 Task: Look for products in the category "Hand Sanitizer" from Everyone only.
Action: Mouse moved to (874, 326)
Screenshot: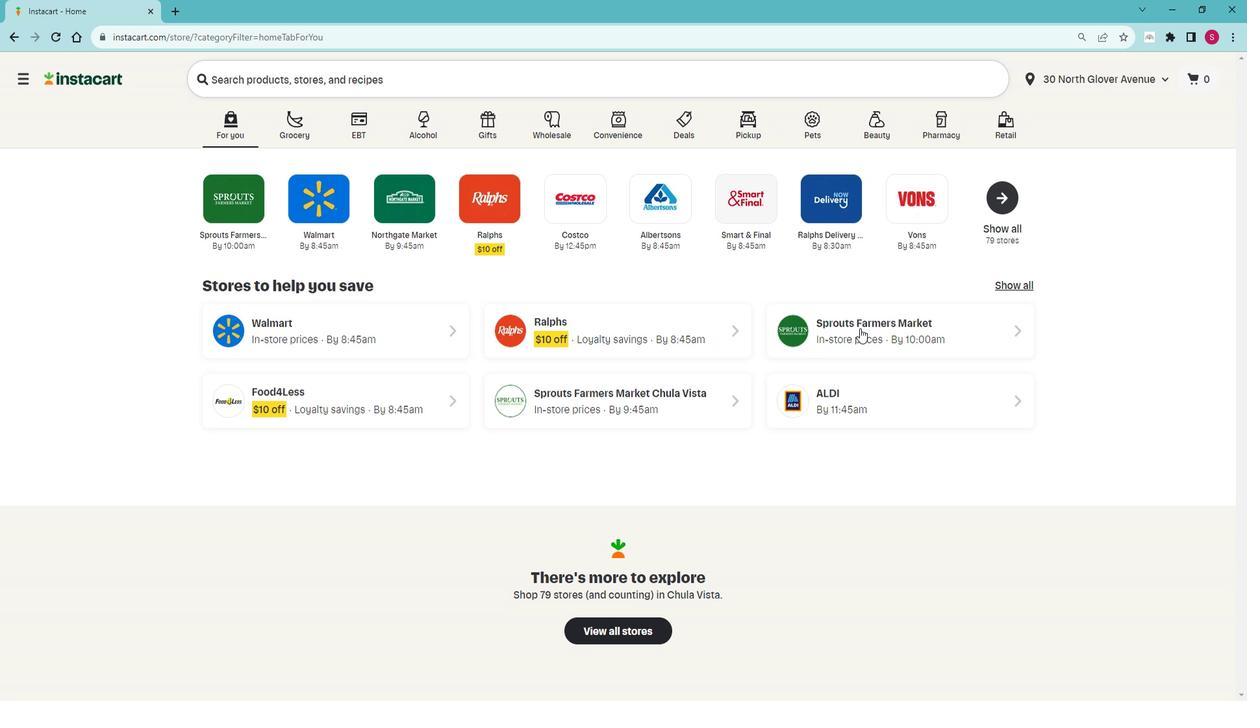 
Action: Mouse pressed left at (874, 326)
Screenshot: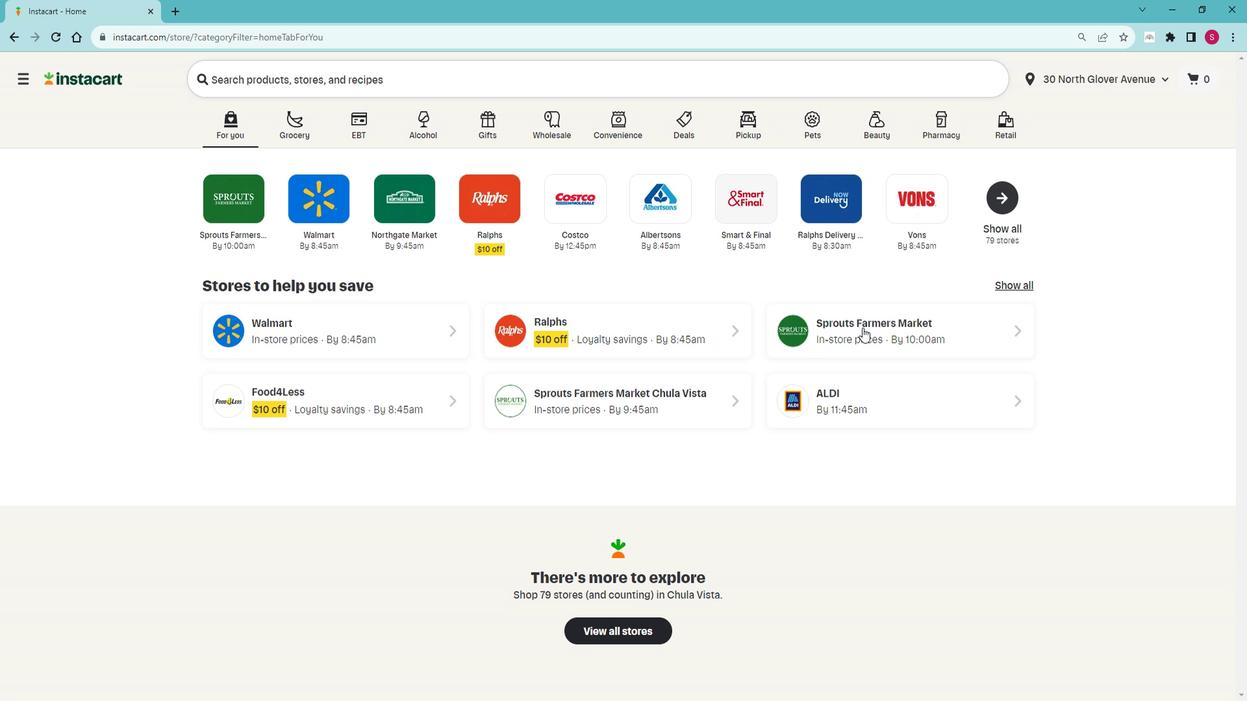 
Action: Mouse moved to (113, 491)
Screenshot: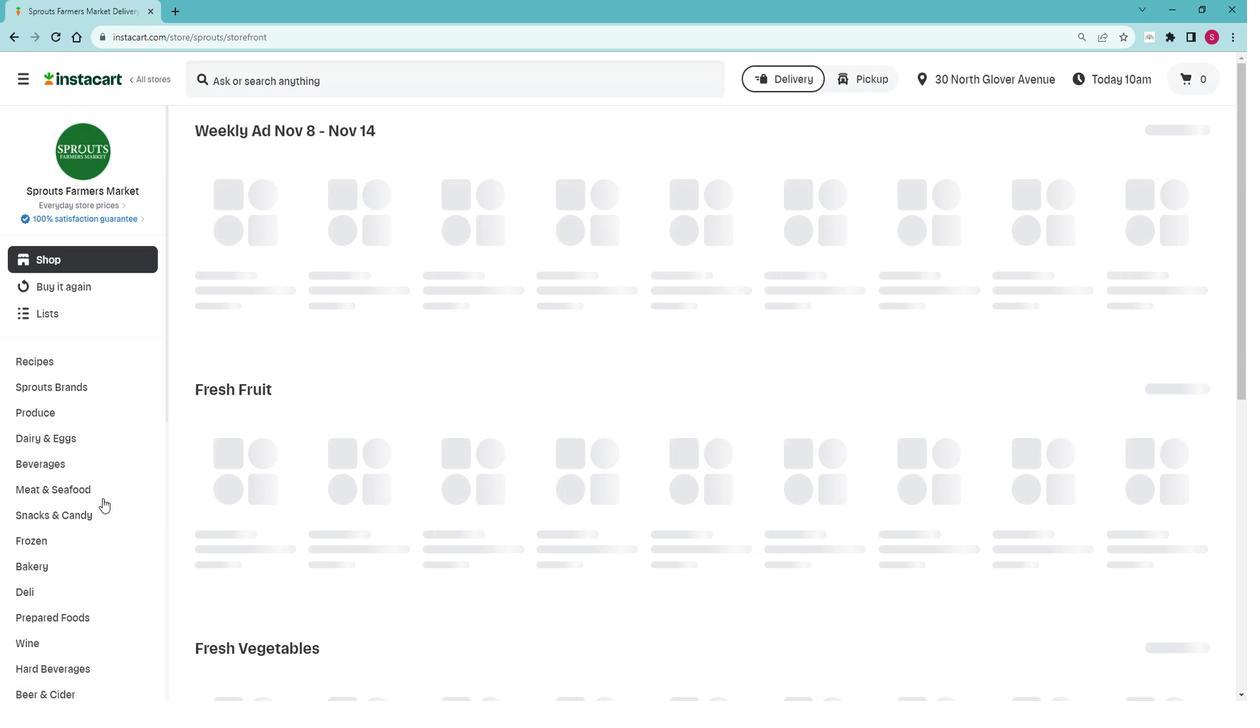 
Action: Mouse scrolled (113, 490) with delta (0, 0)
Screenshot: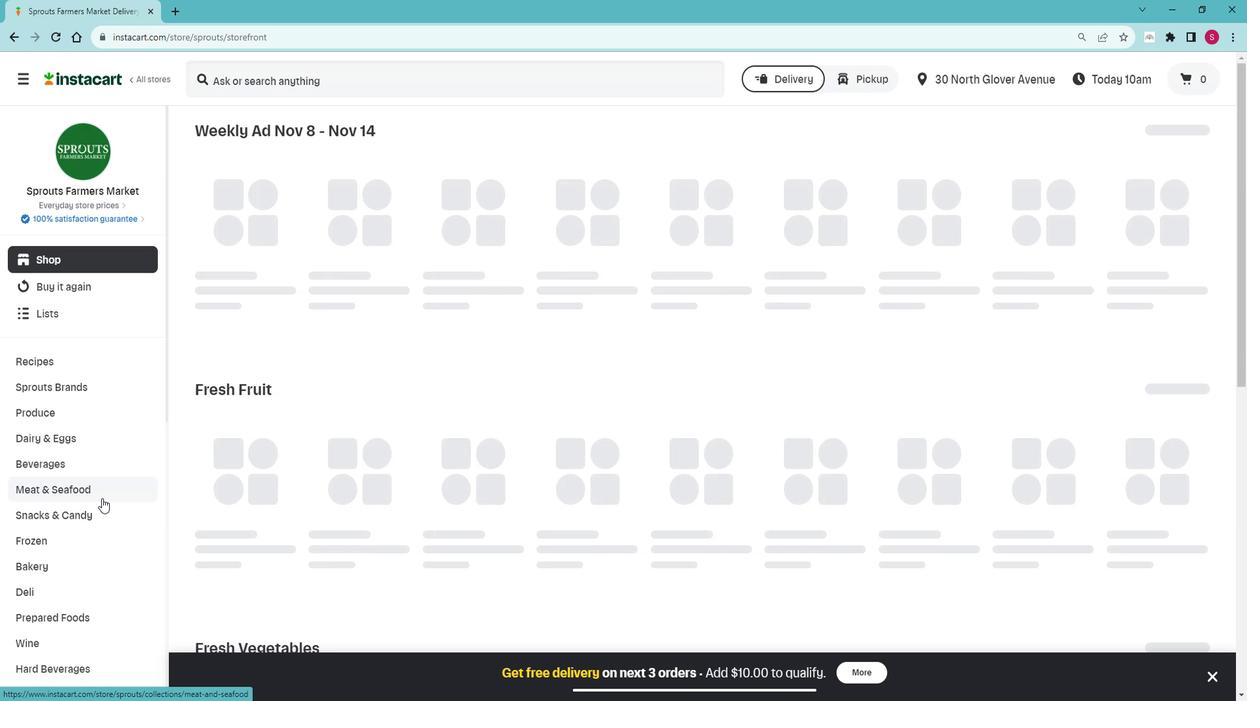 
Action: Mouse moved to (113, 491)
Screenshot: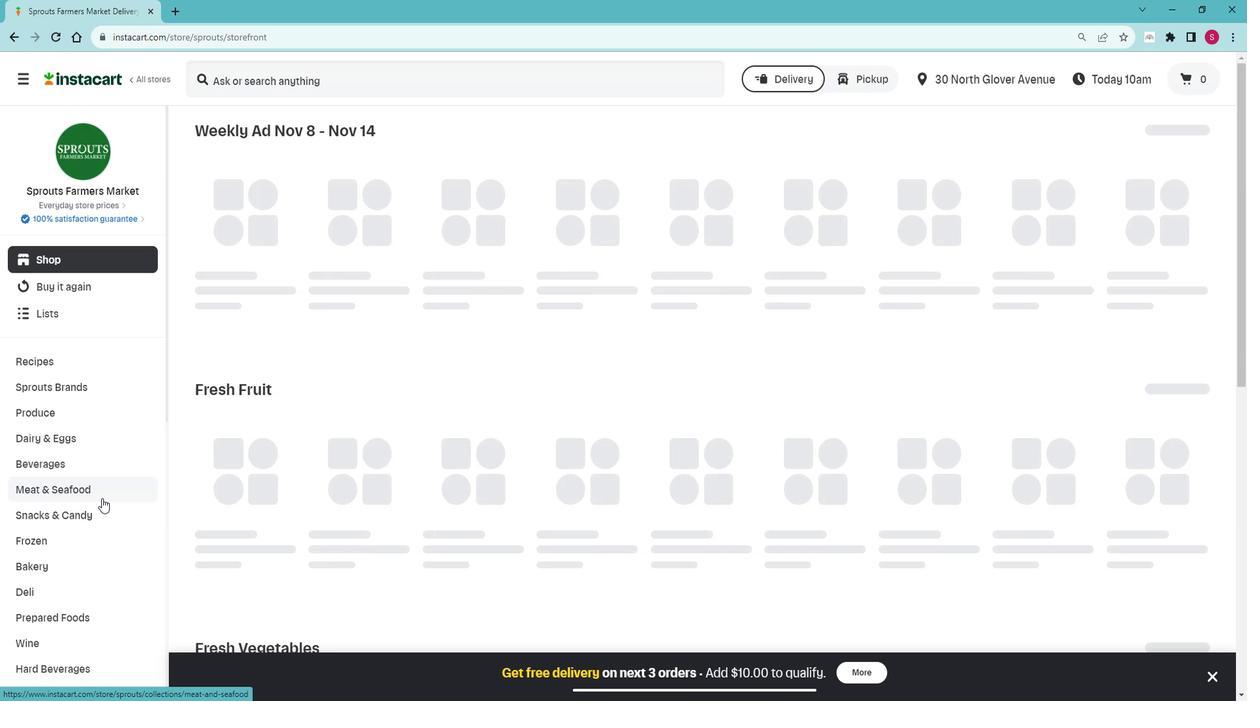 
Action: Mouse scrolled (113, 490) with delta (0, 0)
Screenshot: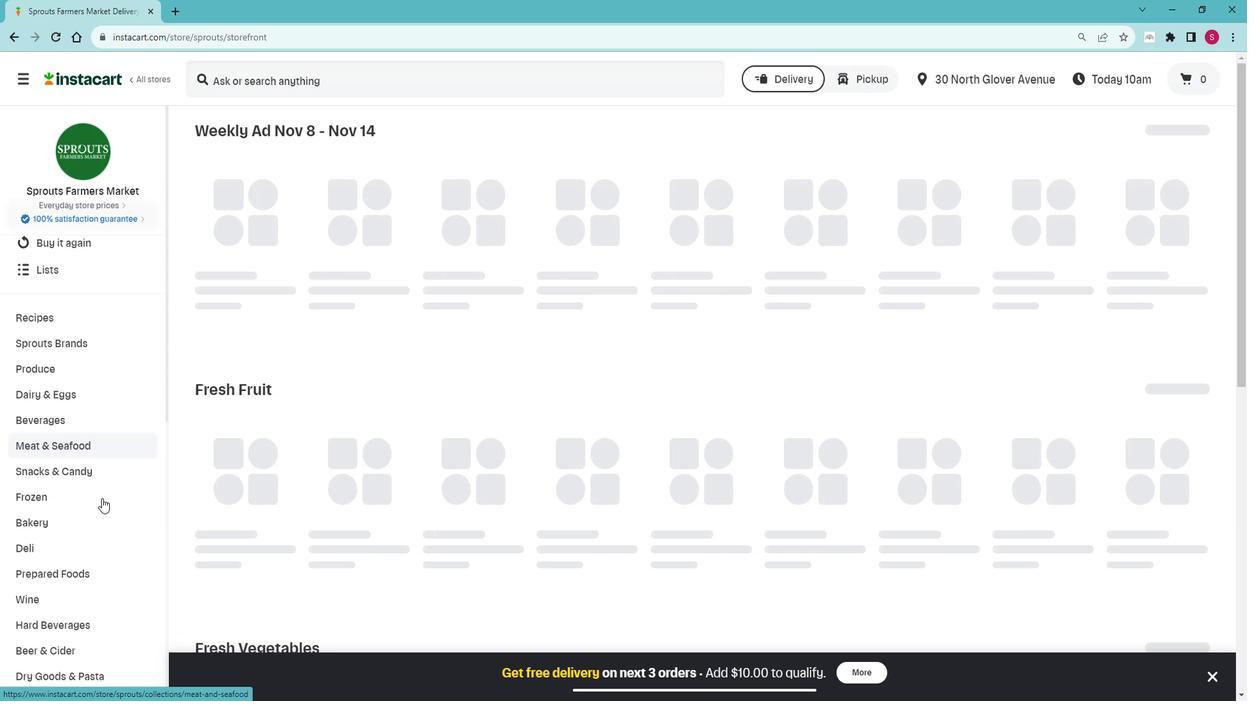 
Action: Mouse moved to (117, 491)
Screenshot: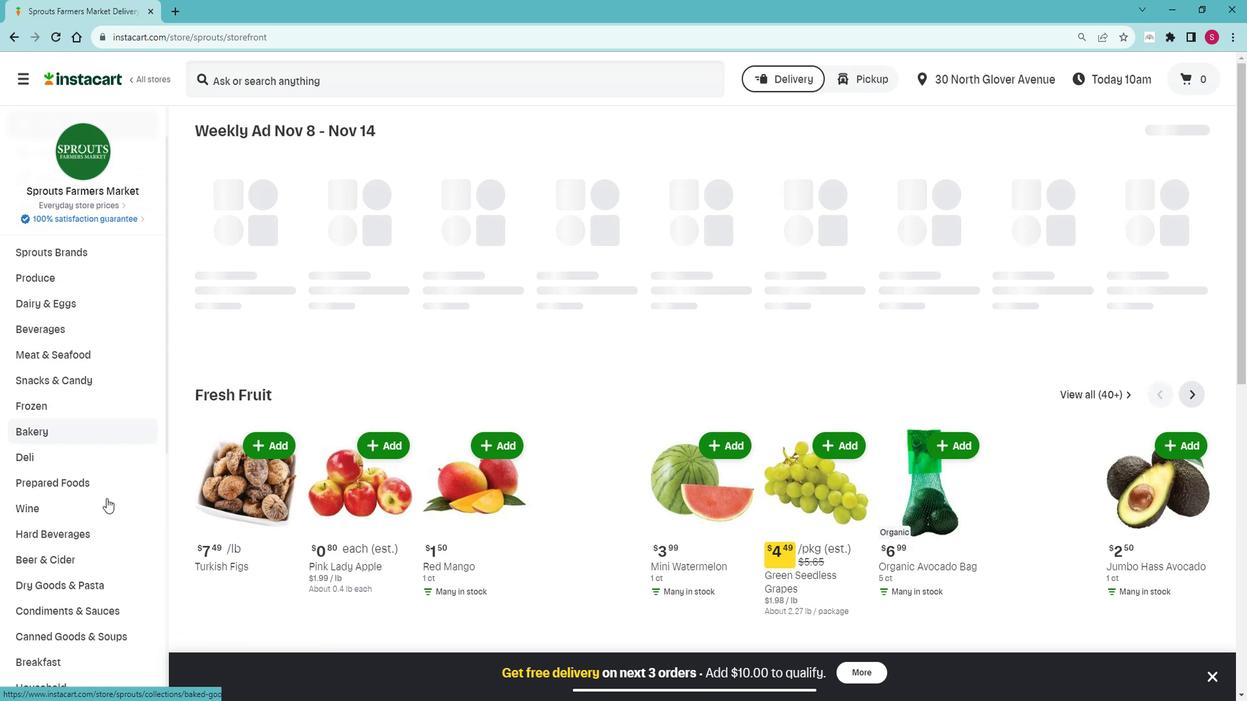 
Action: Mouse scrolled (117, 490) with delta (0, 0)
Screenshot: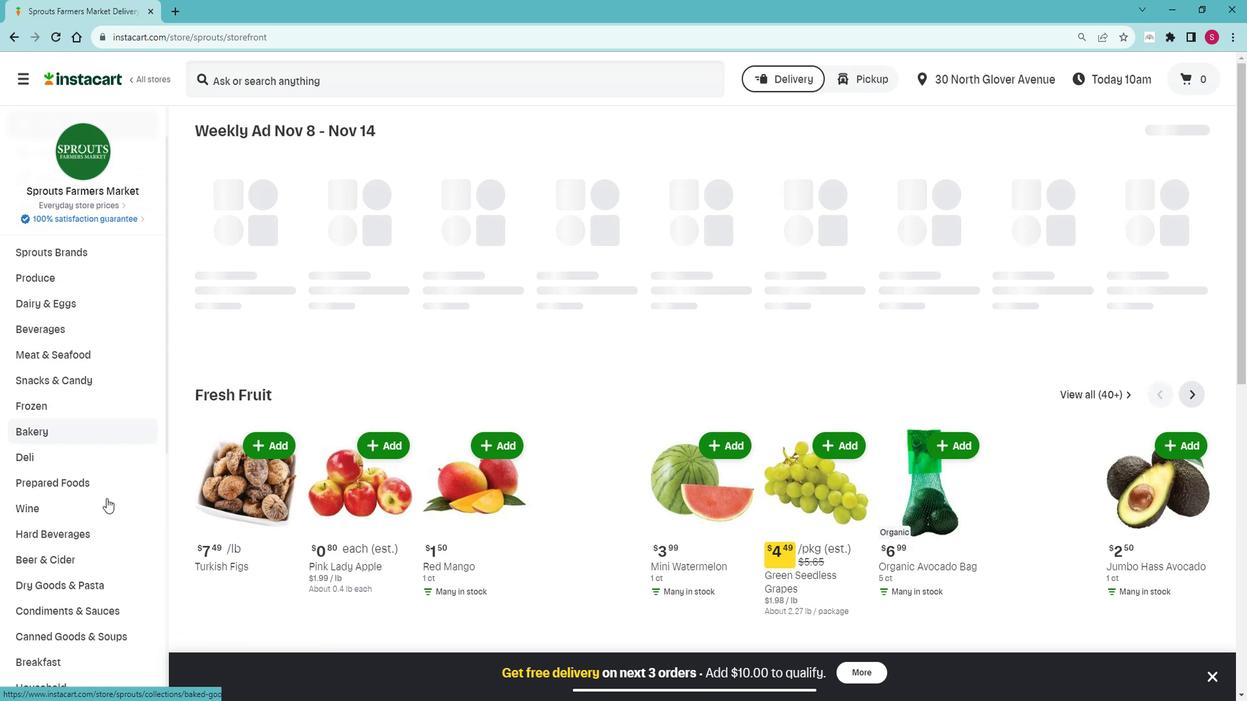 
Action: Mouse moved to (119, 491)
Screenshot: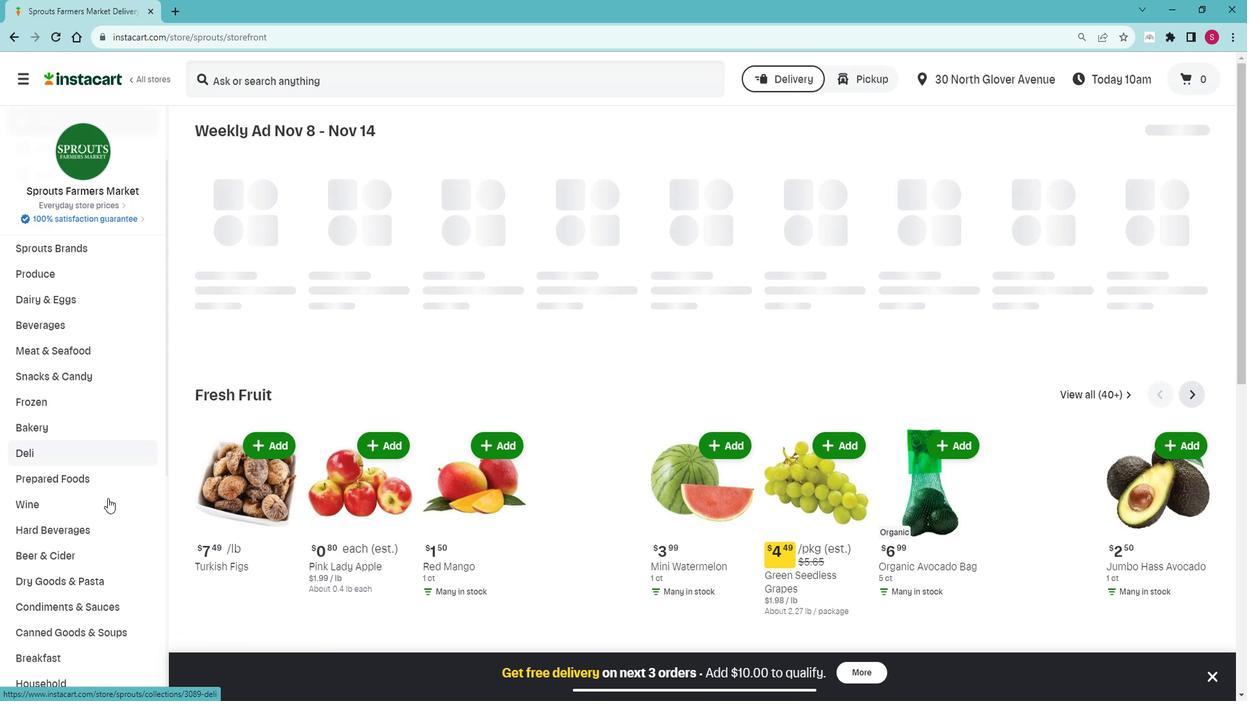 
Action: Mouse scrolled (119, 490) with delta (0, 0)
Screenshot: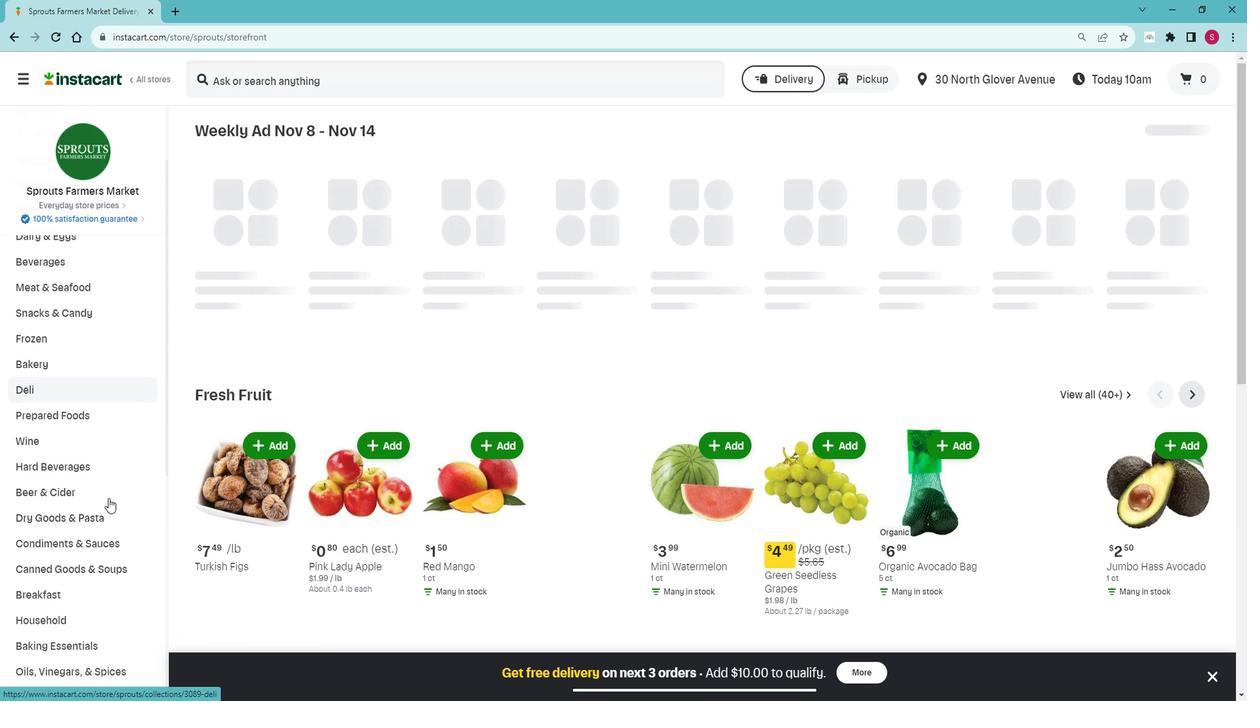 
Action: Mouse scrolled (119, 490) with delta (0, 0)
Screenshot: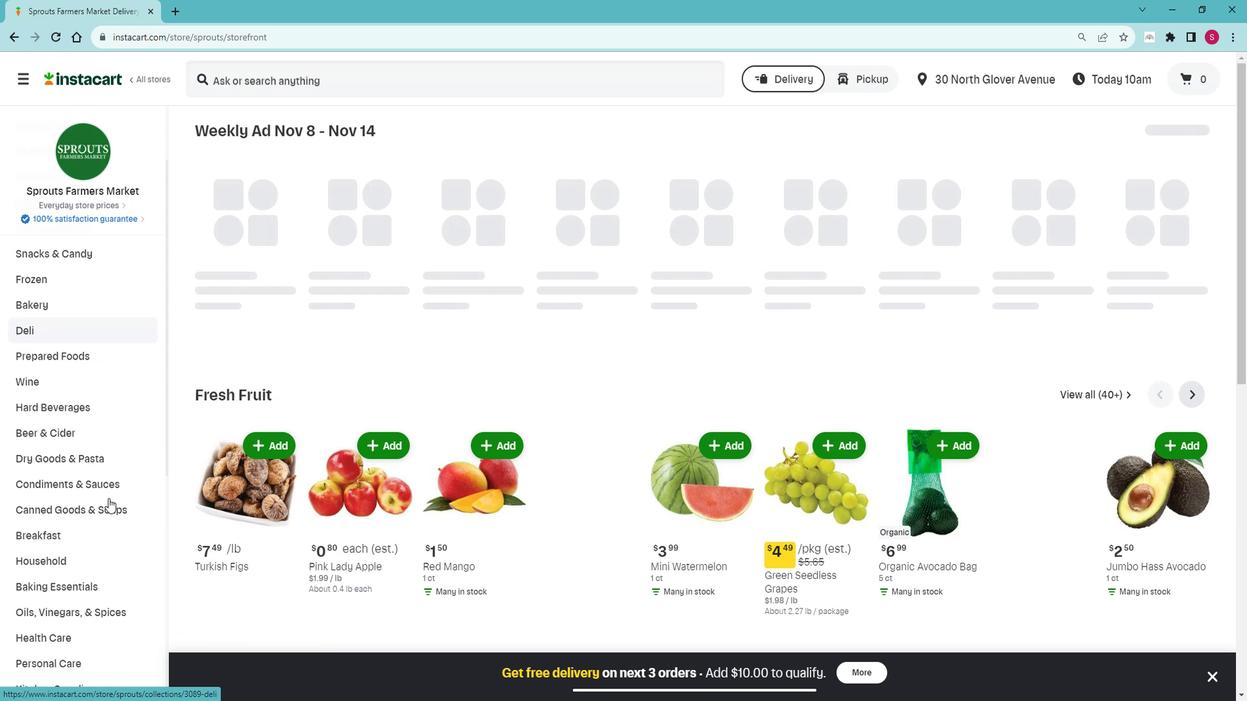 
Action: Mouse moved to (120, 491)
Screenshot: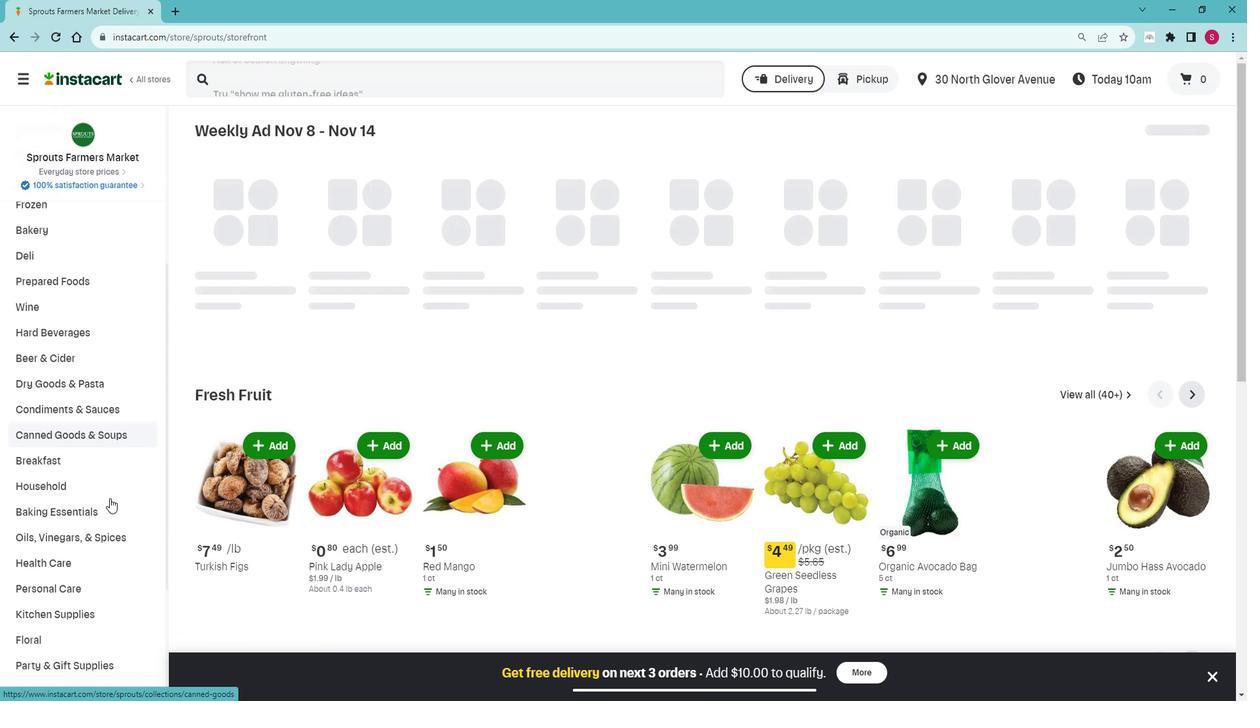 
Action: Mouse scrolled (120, 490) with delta (0, 0)
Screenshot: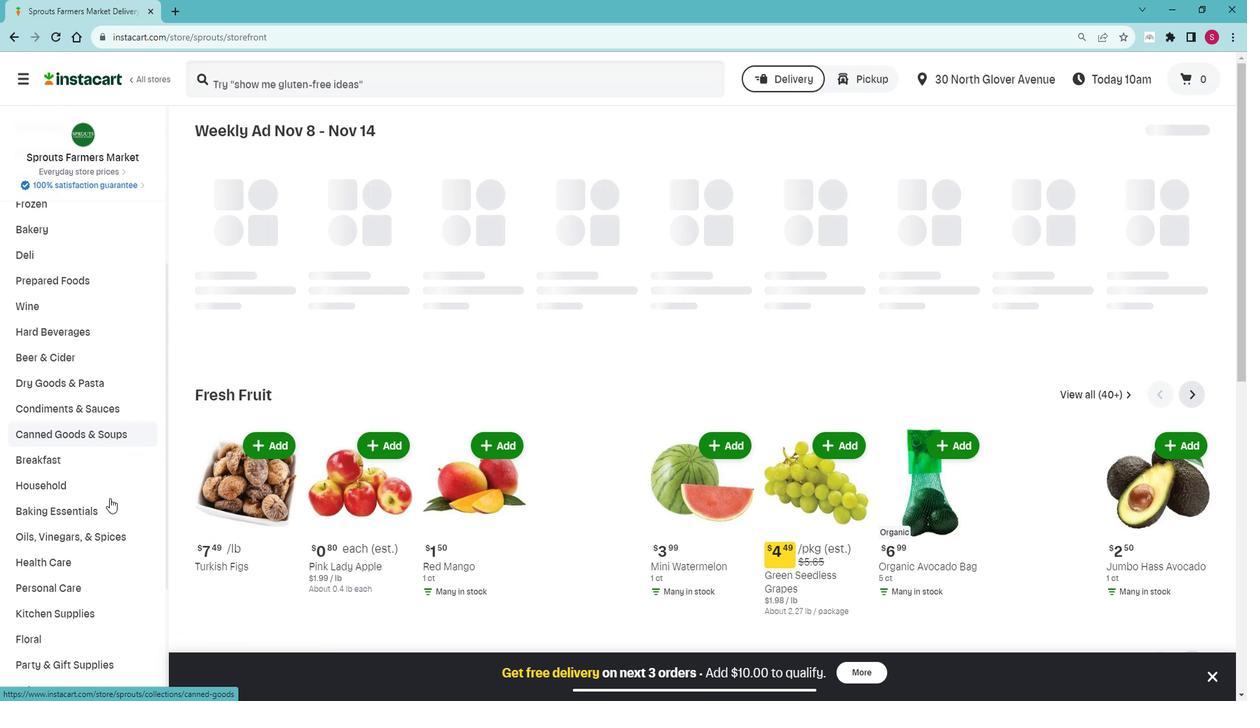 
Action: Mouse moved to (109, 511)
Screenshot: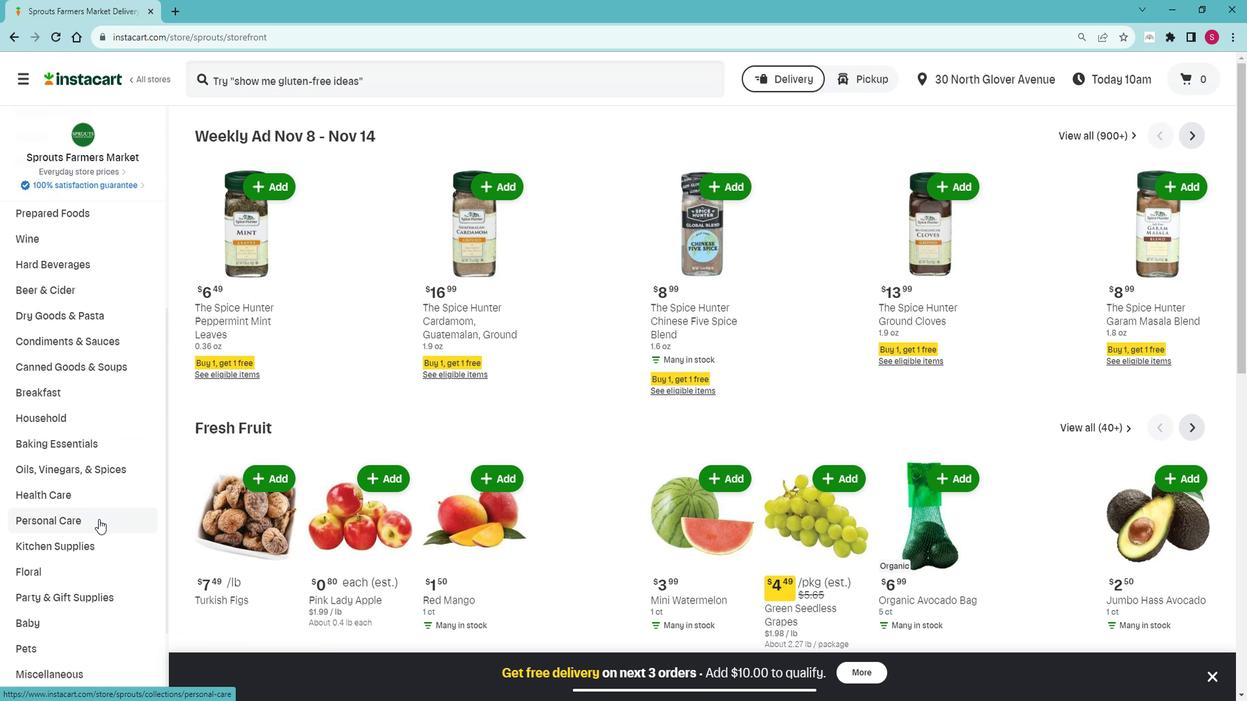 
Action: Mouse pressed left at (109, 511)
Screenshot: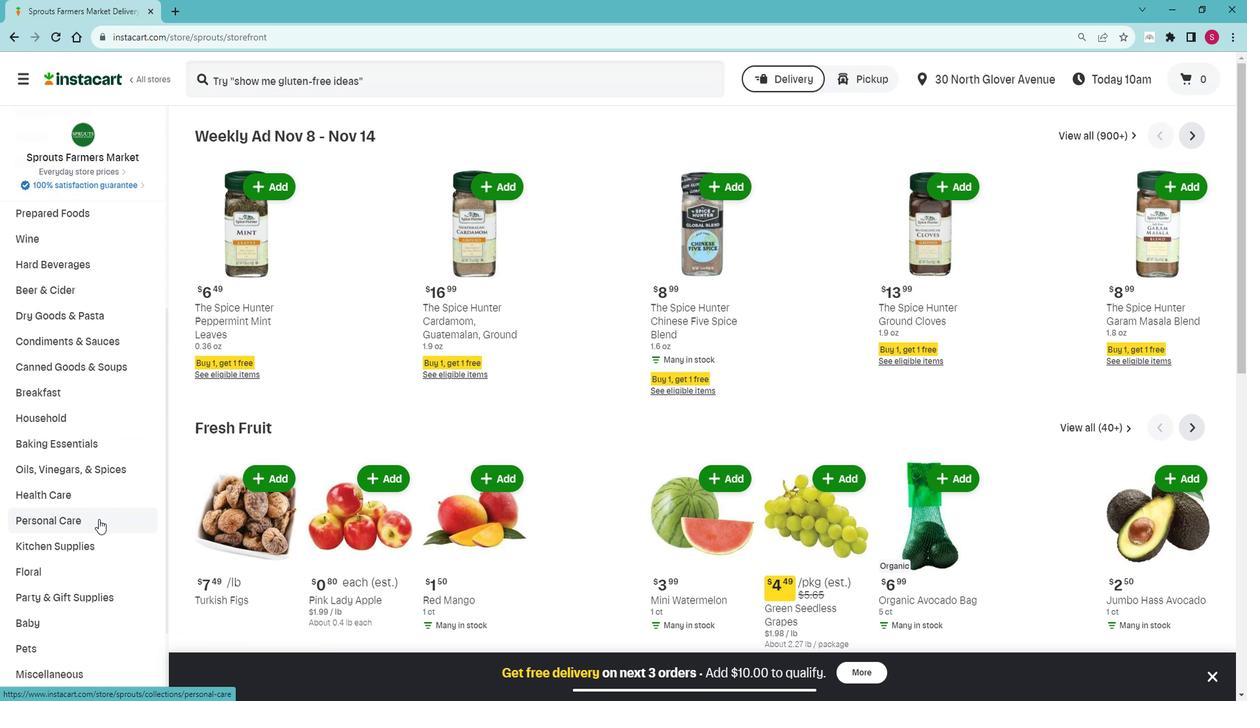 
Action: Mouse moved to (106, 528)
Screenshot: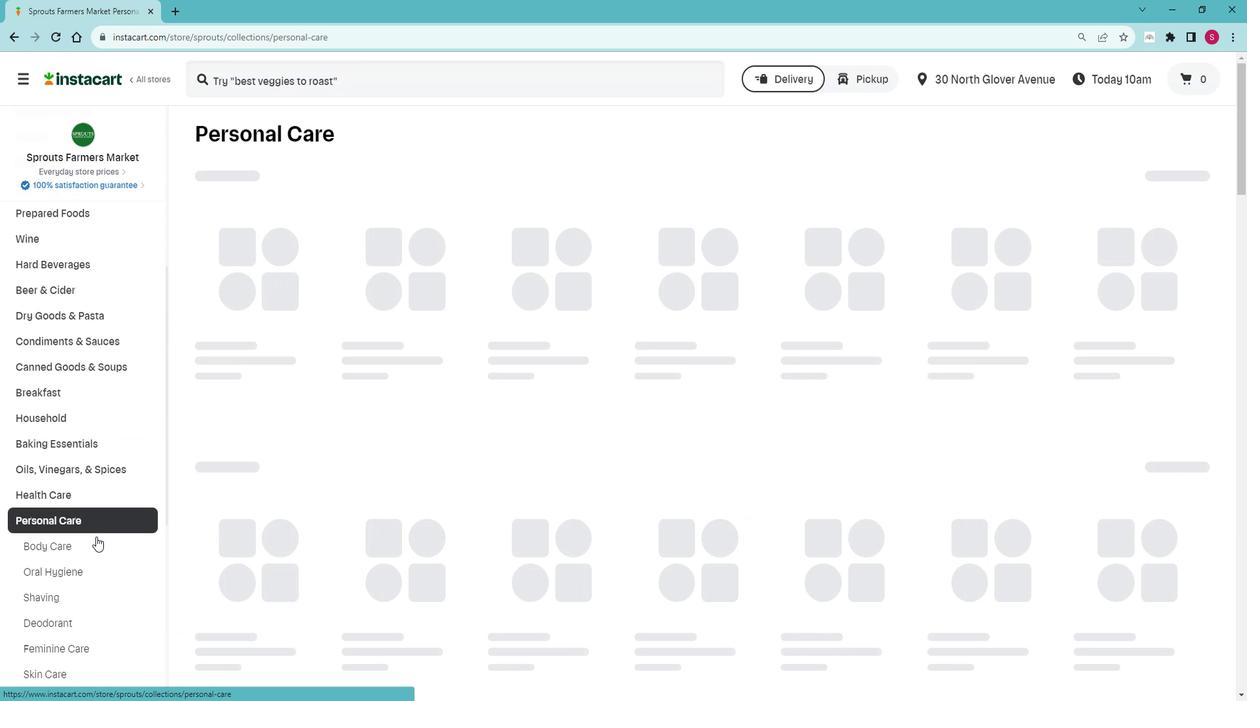 
Action: Mouse pressed left at (106, 528)
Screenshot: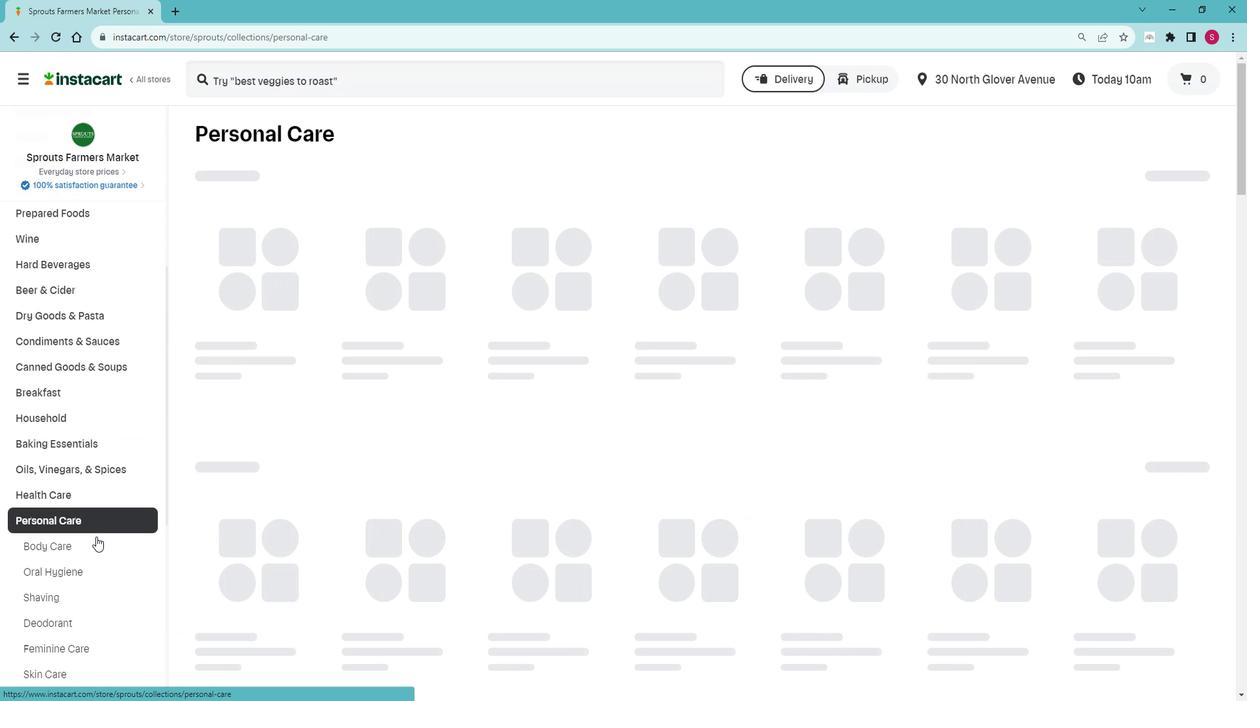 
Action: Mouse moved to (709, 190)
Screenshot: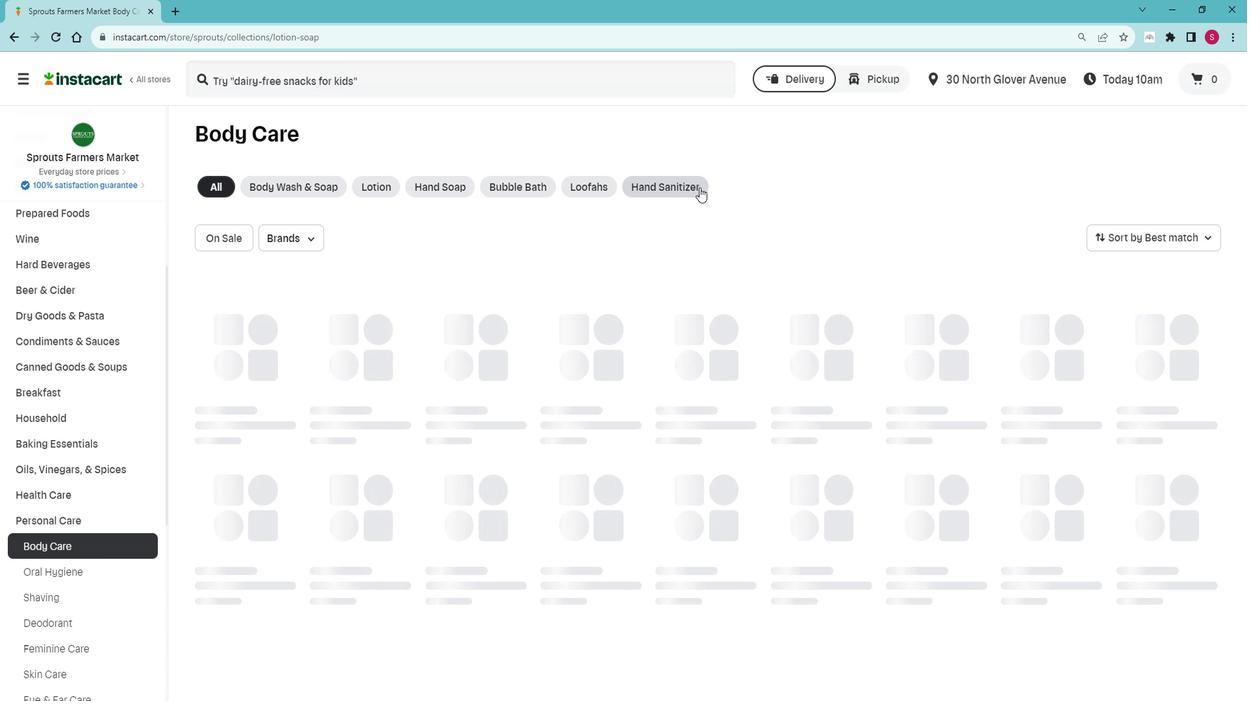 
Action: Mouse pressed left at (709, 190)
Screenshot: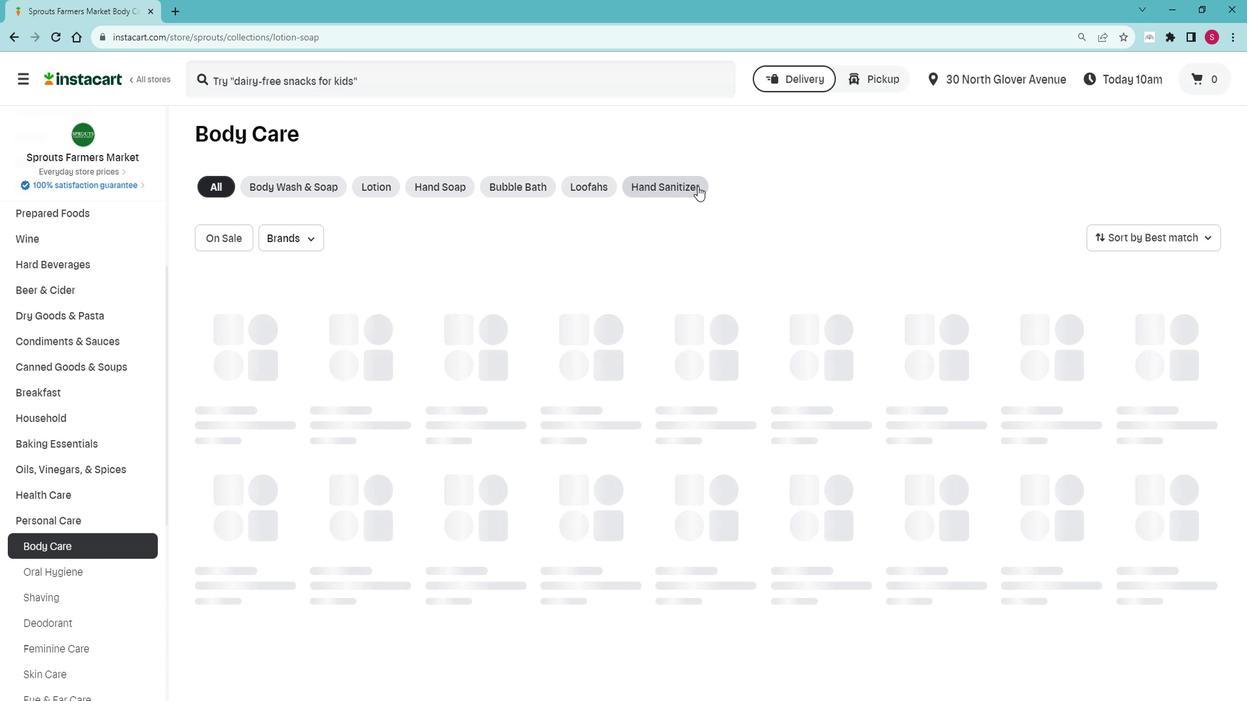 
Action: Mouse moved to (256, 235)
Screenshot: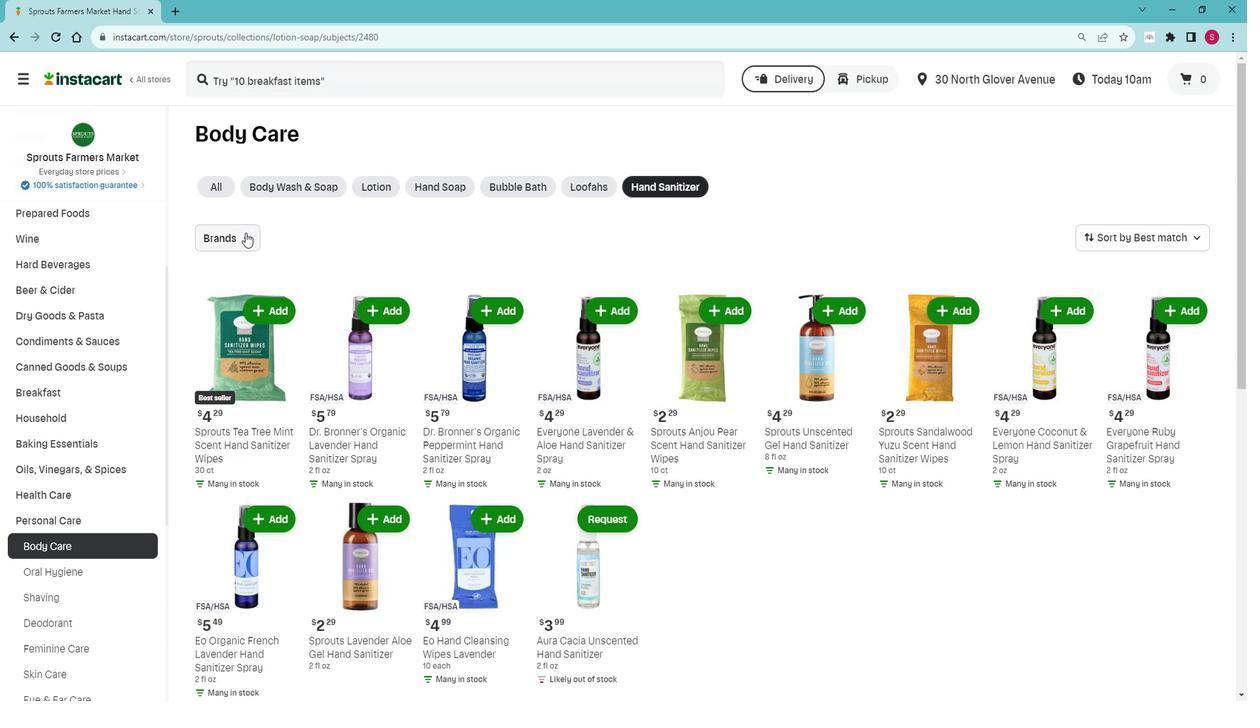 
Action: Mouse pressed left at (256, 235)
Screenshot: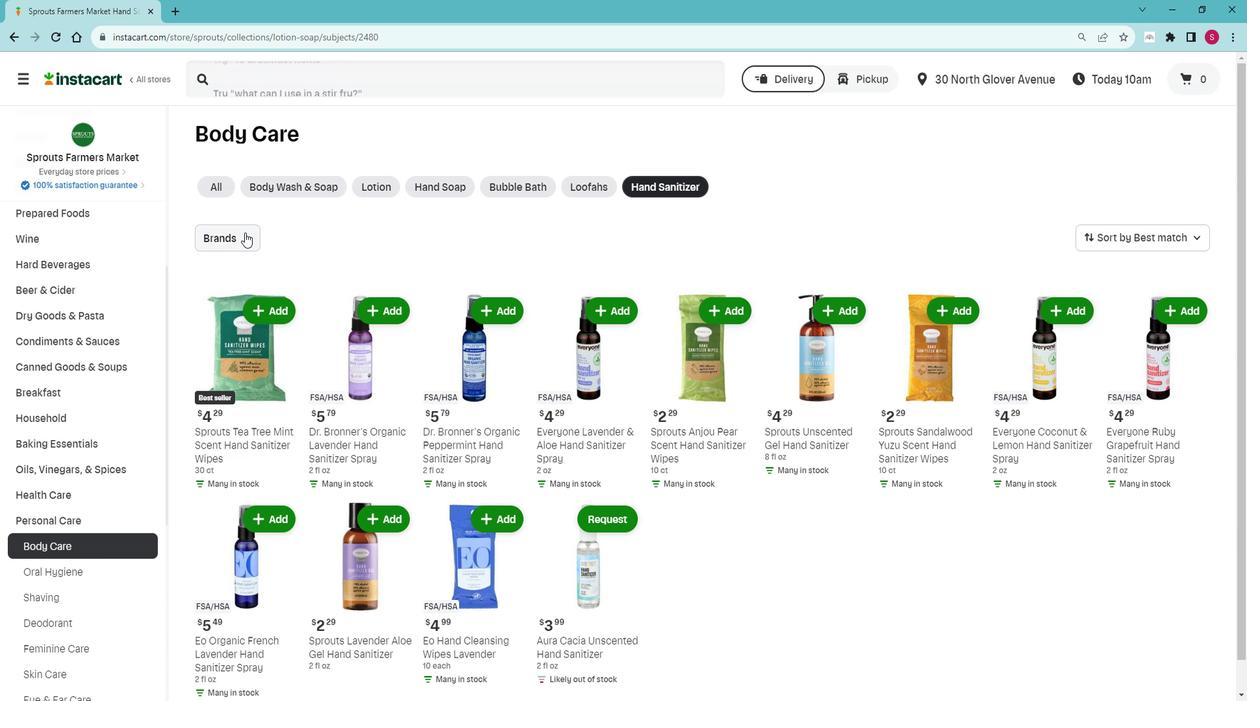 
Action: Mouse moved to (279, 337)
Screenshot: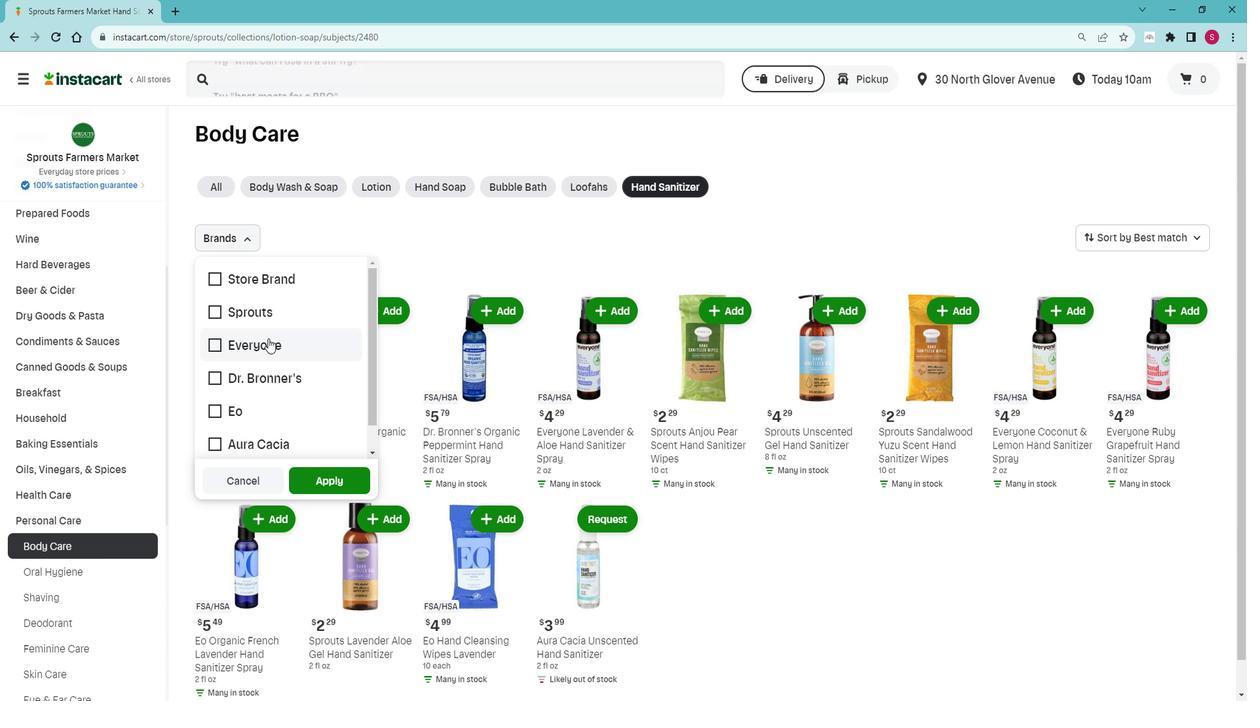 
Action: Mouse pressed left at (279, 337)
Screenshot: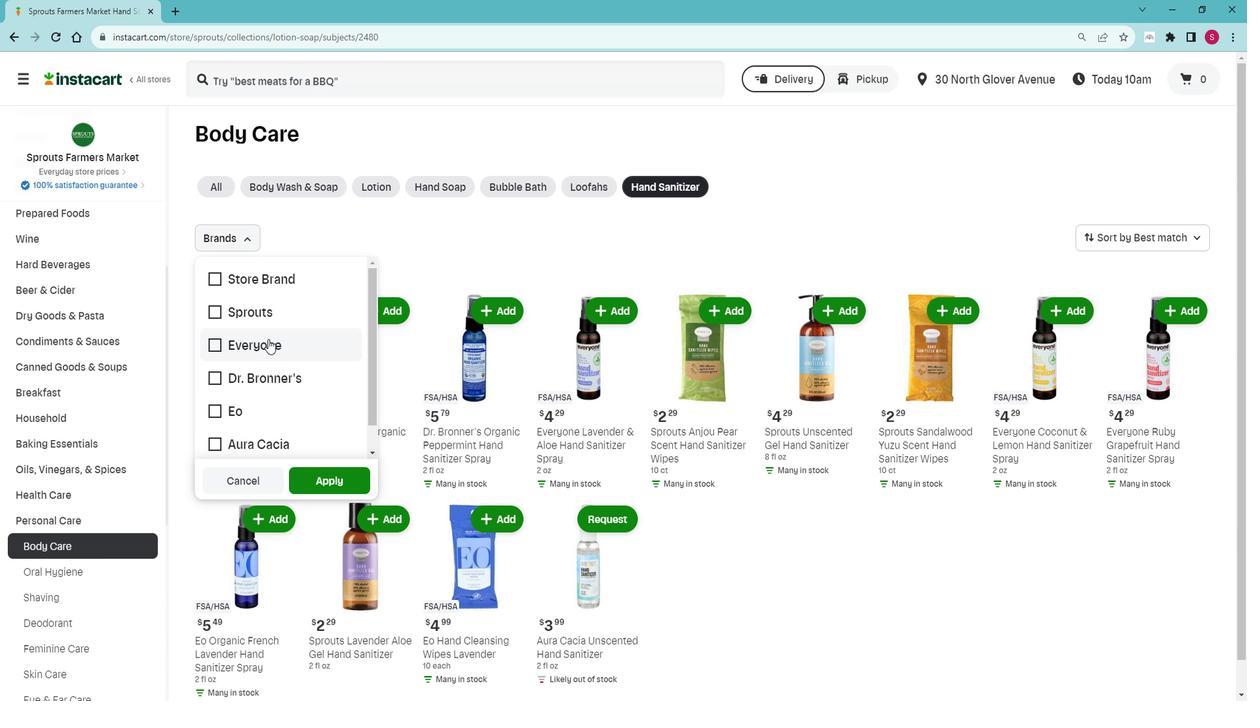 
Action: Mouse moved to (350, 470)
Screenshot: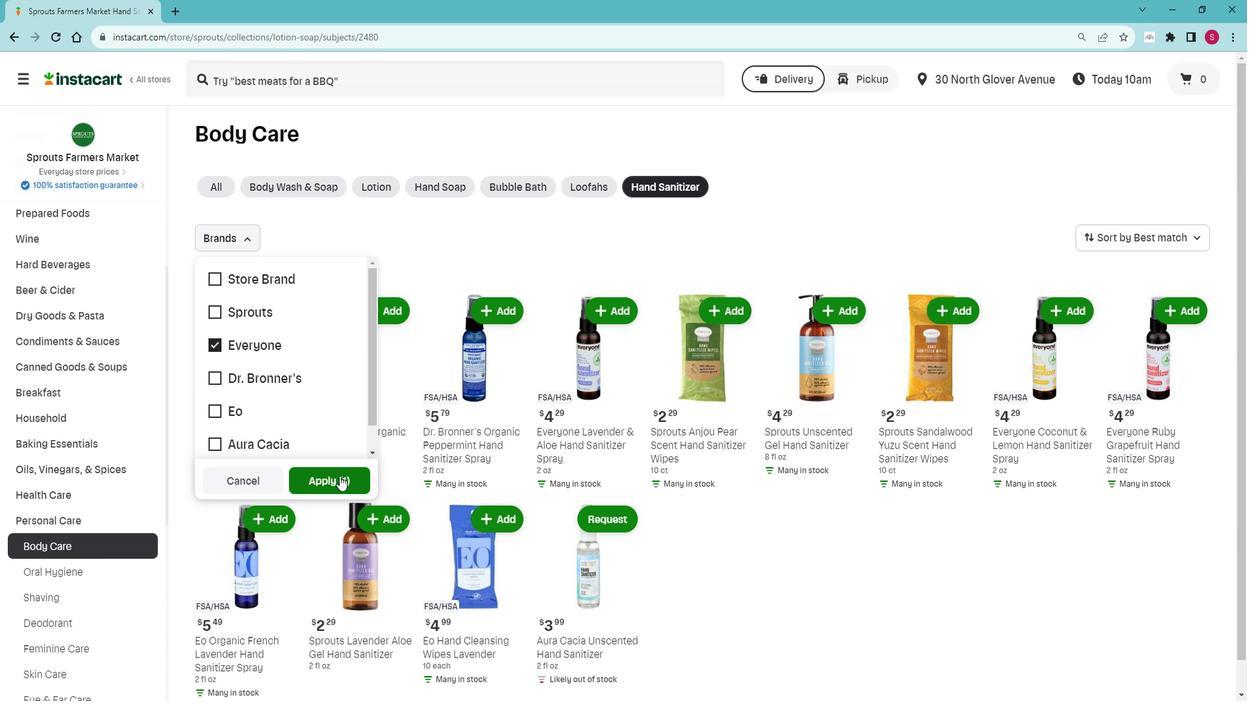 
Action: Mouse pressed left at (350, 470)
Screenshot: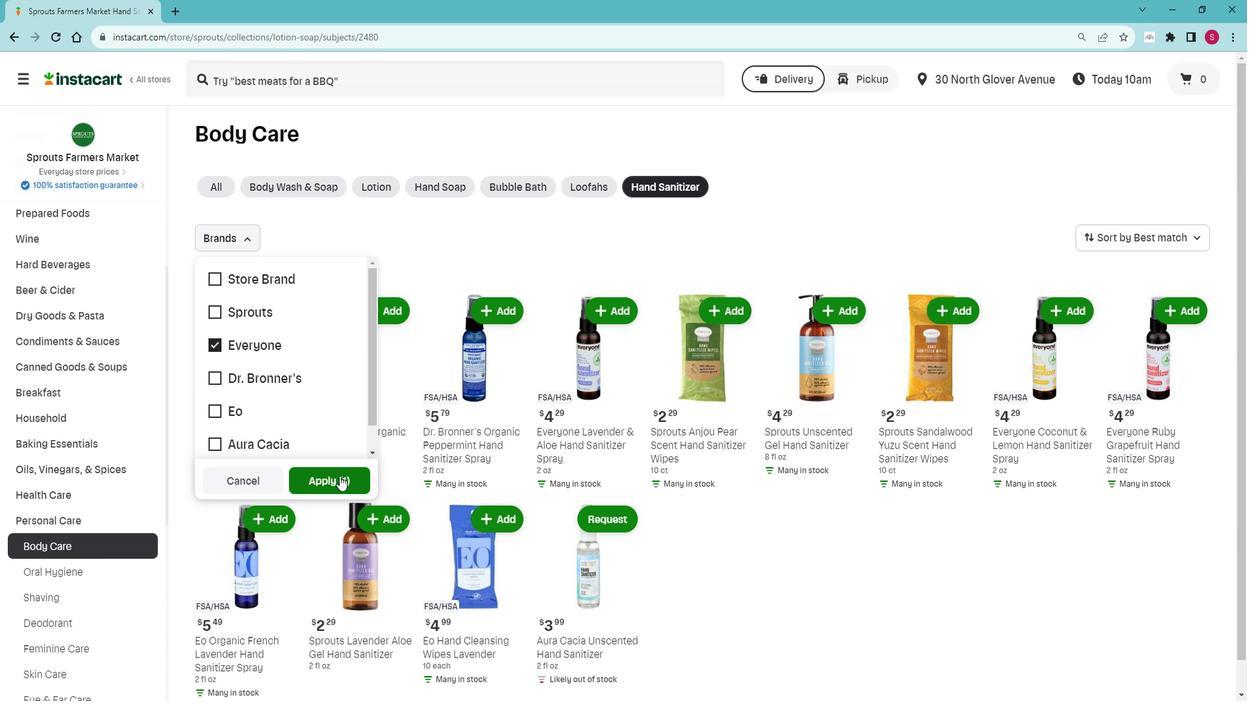 
Action: Mouse moved to (607, 447)
Screenshot: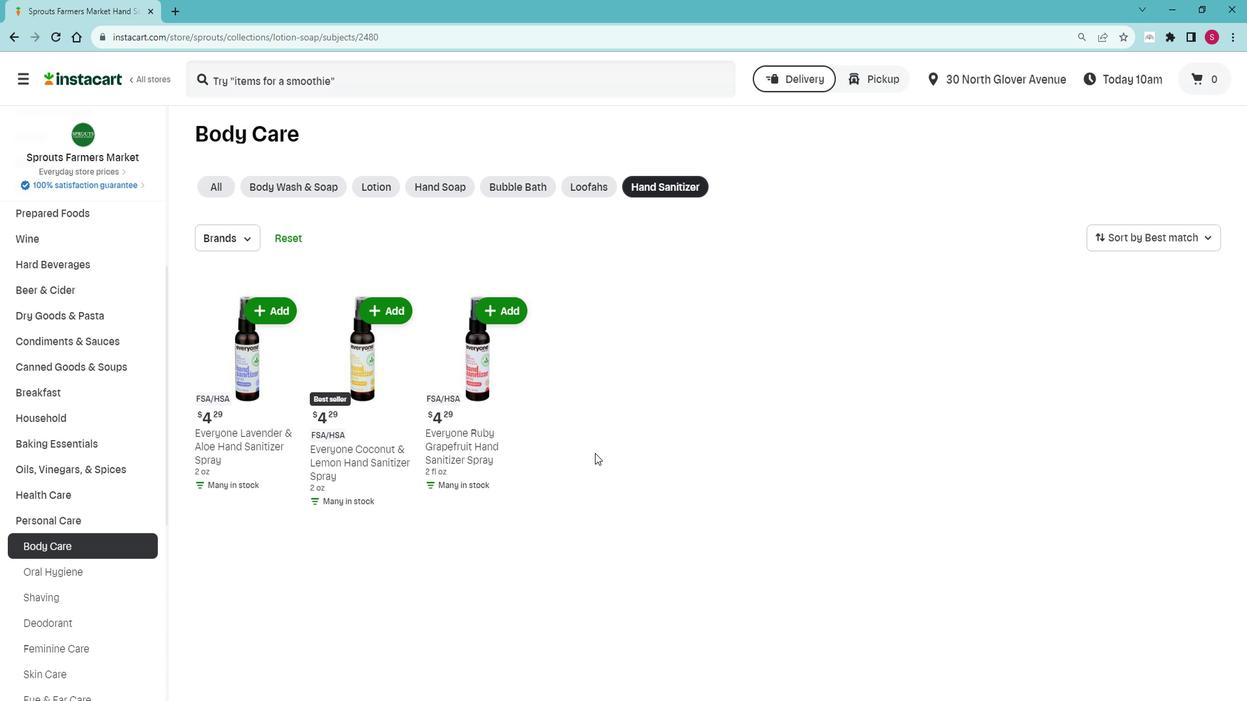 
